 Task: Check the average views per listing of island bar in the last 3 years.
Action: Mouse moved to (761, 169)
Screenshot: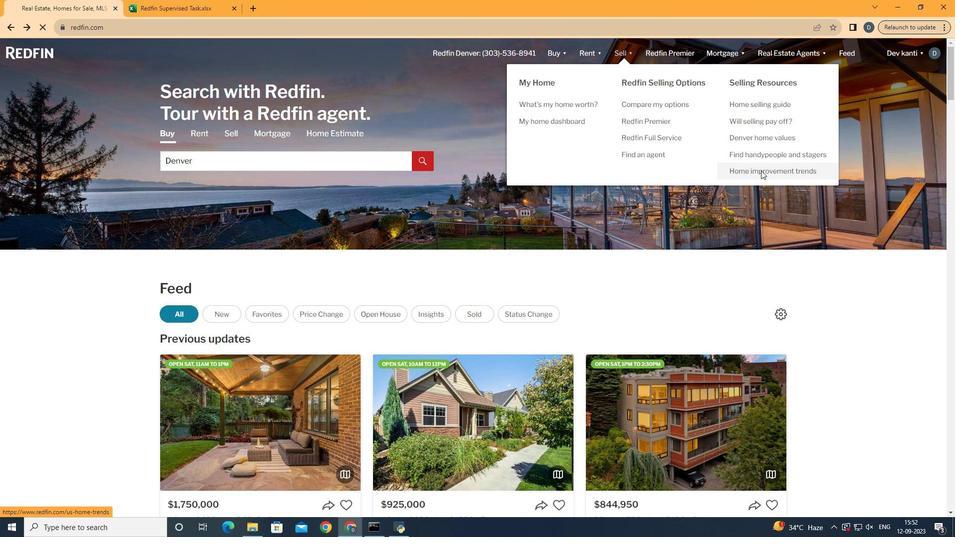 
Action: Mouse pressed left at (761, 169)
Screenshot: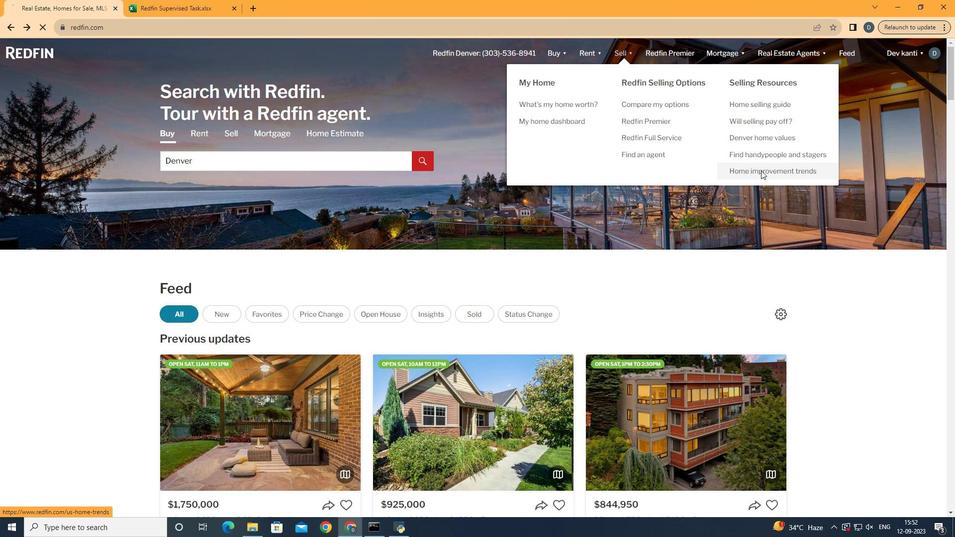 
Action: Mouse moved to (245, 191)
Screenshot: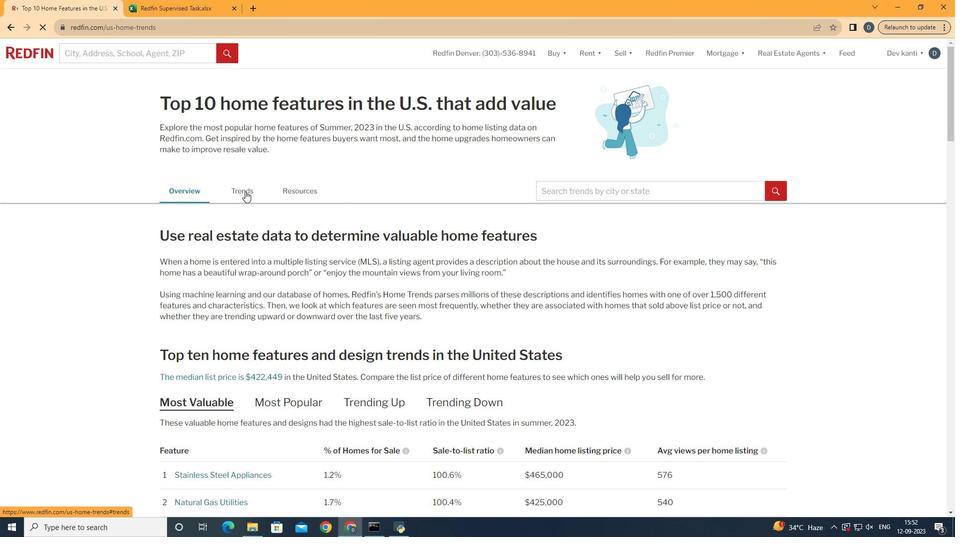 
Action: Mouse pressed left at (245, 191)
Screenshot: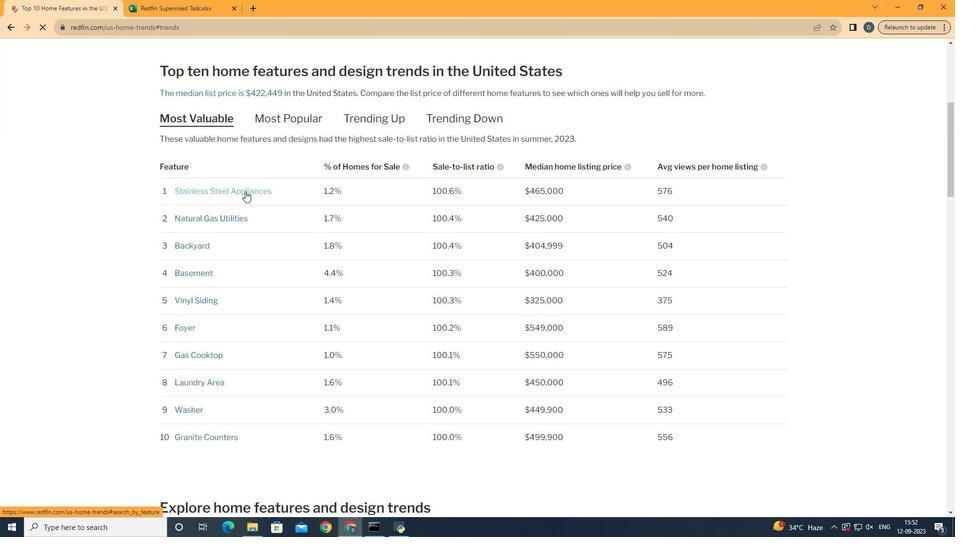 
Action: Mouse moved to (332, 290)
Screenshot: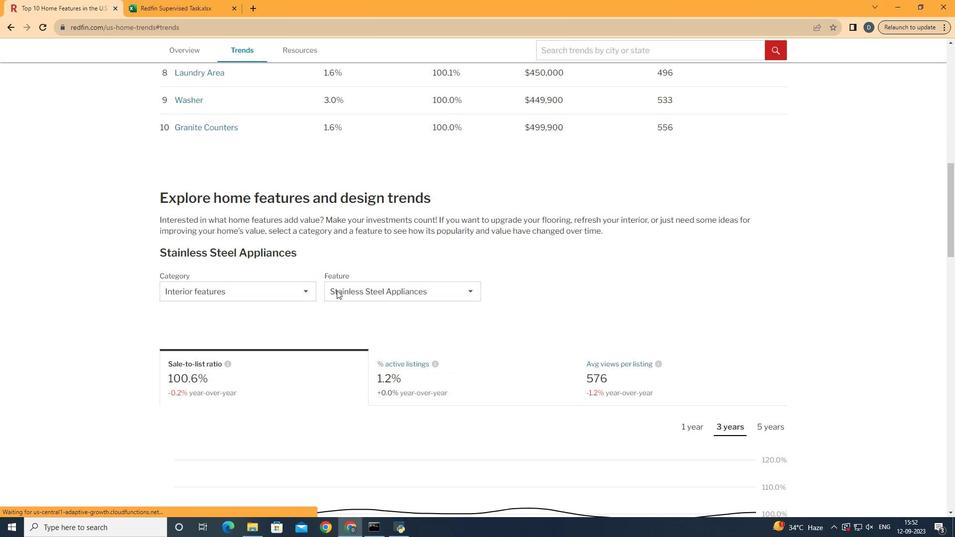 
Action: Mouse scrolled (332, 290) with delta (0, 0)
Screenshot: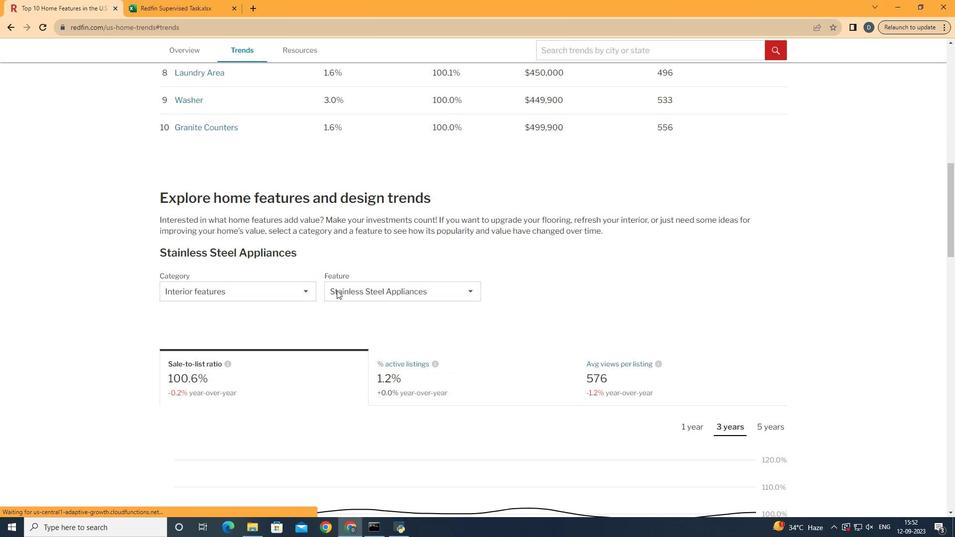 
Action: Mouse moved to (333, 290)
Screenshot: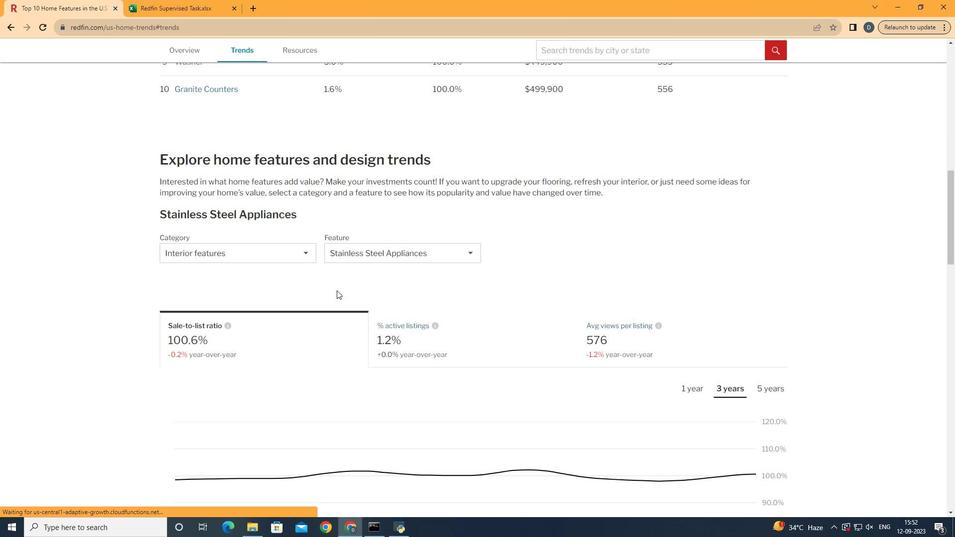 
Action: Mouse scrolled (333, 290) with delta (0, 0)
Screenshot: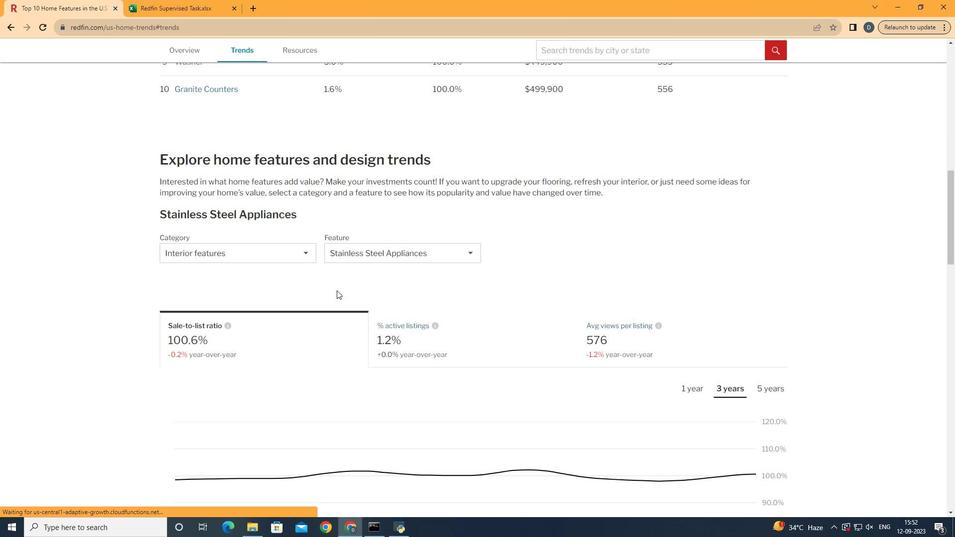 
Action: Mouse moved to (333, 290)
Screenshot: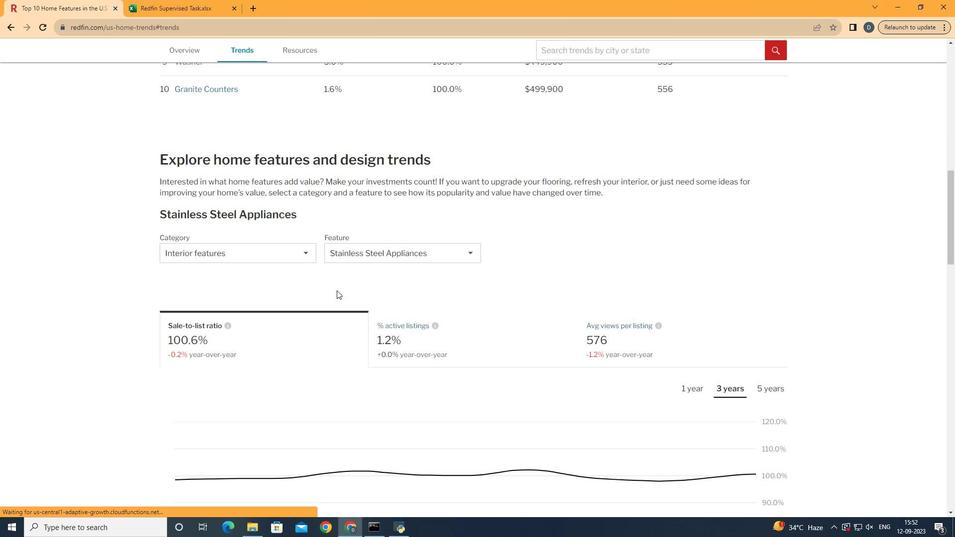
Action: Mouse scrolled (333, 290) with delta (0, 0)
Screenshot: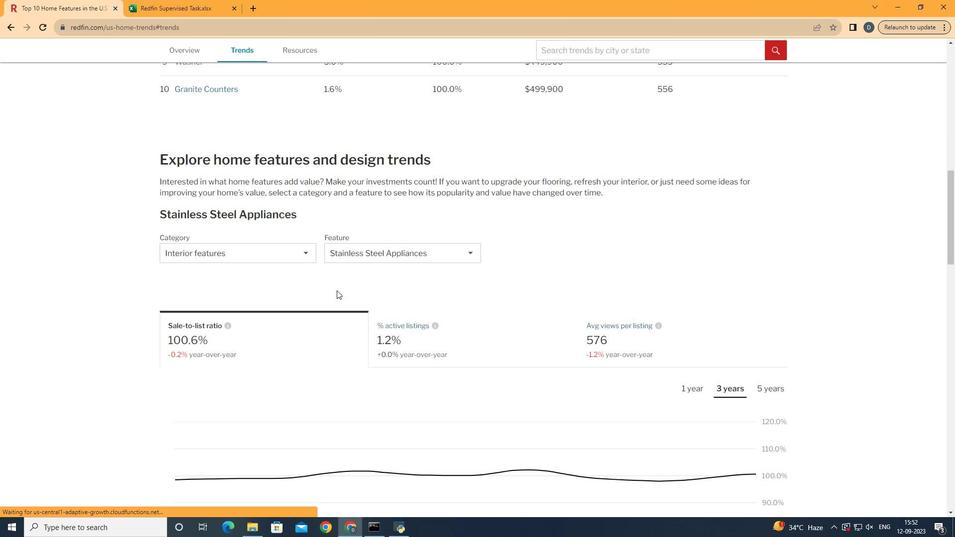 
Action: Mouse moved to (333, 290)
Screenshot: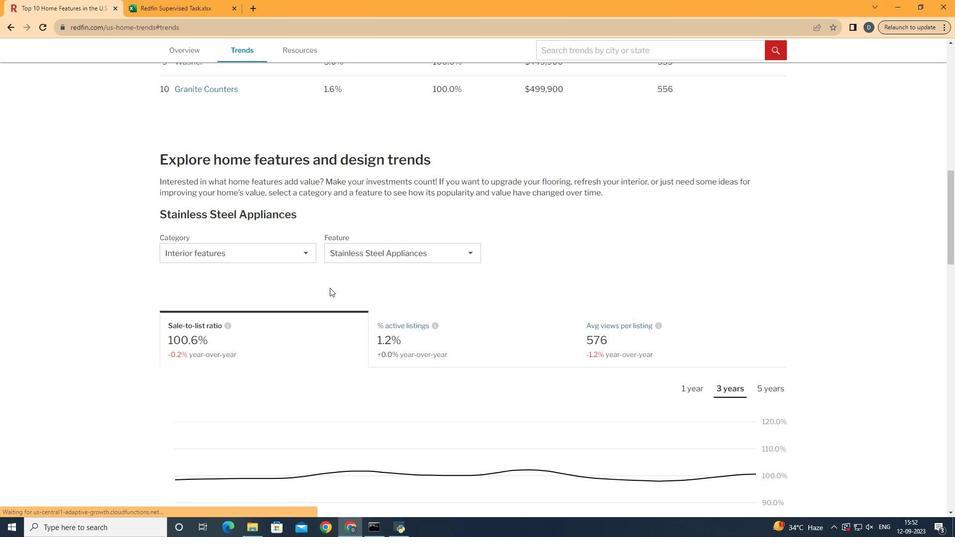 
Action: Mouse scrolled (333, 290) with delta (0, 0)
Screenshot: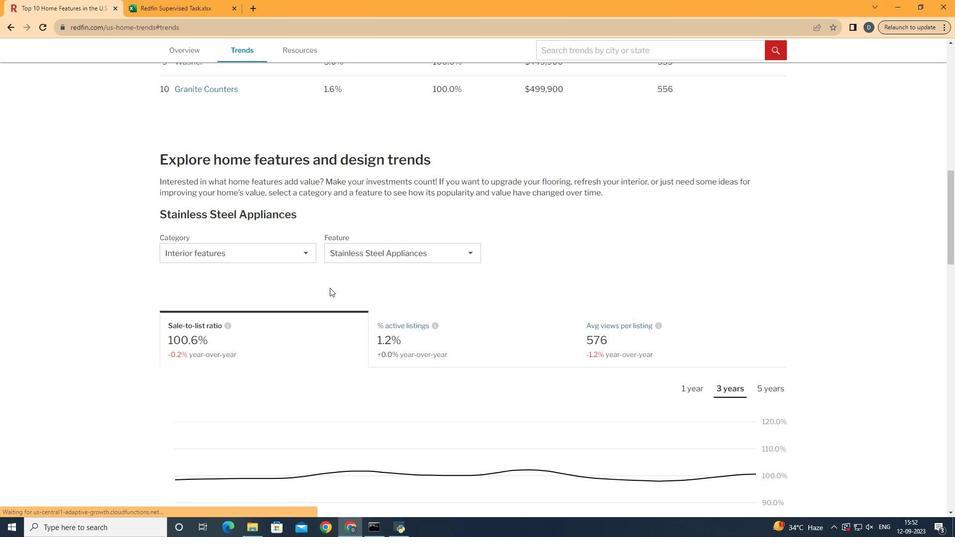 
Action: Mouse moved to (335, 290)
Screenshot: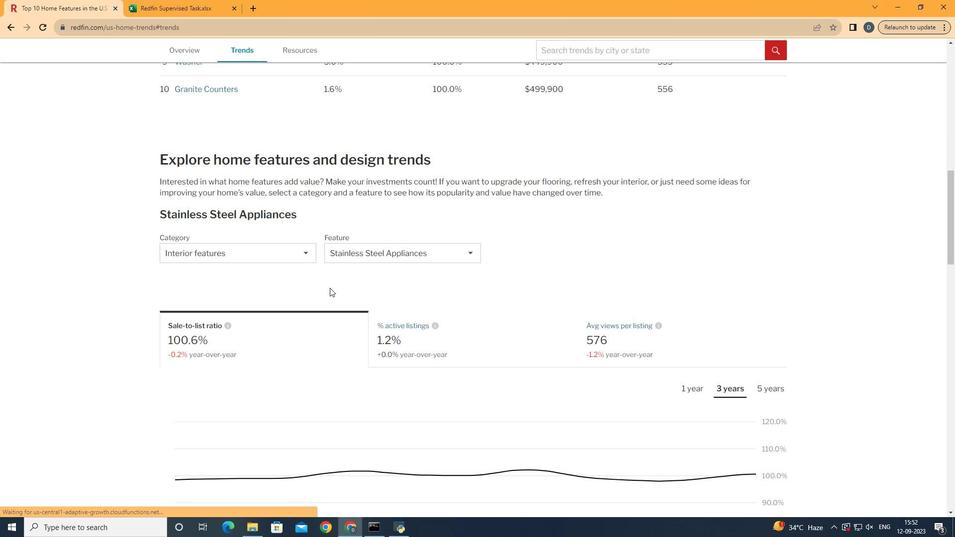 
Action: Mouse scrolled (334, 290) with delta (0, 0)
Screenshot: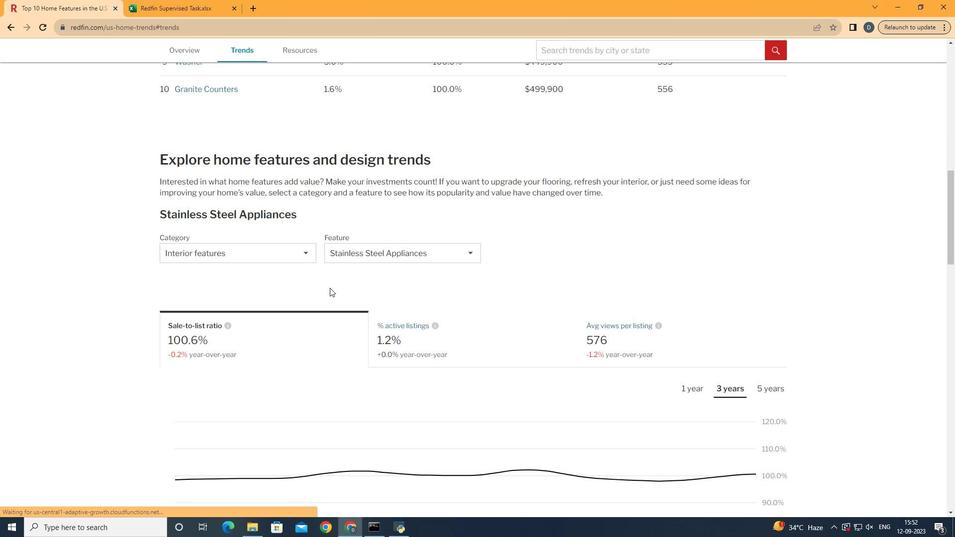 
Action: Mouse moved to (335, 290)
Screenshot: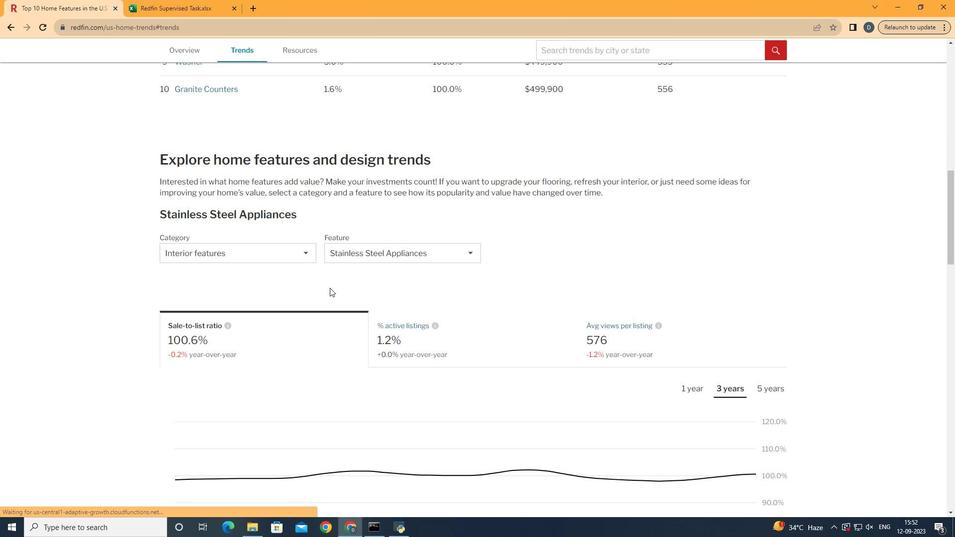 
Action: Mouse scrolled (335, 290) with delta (0, 0)
Screenshot: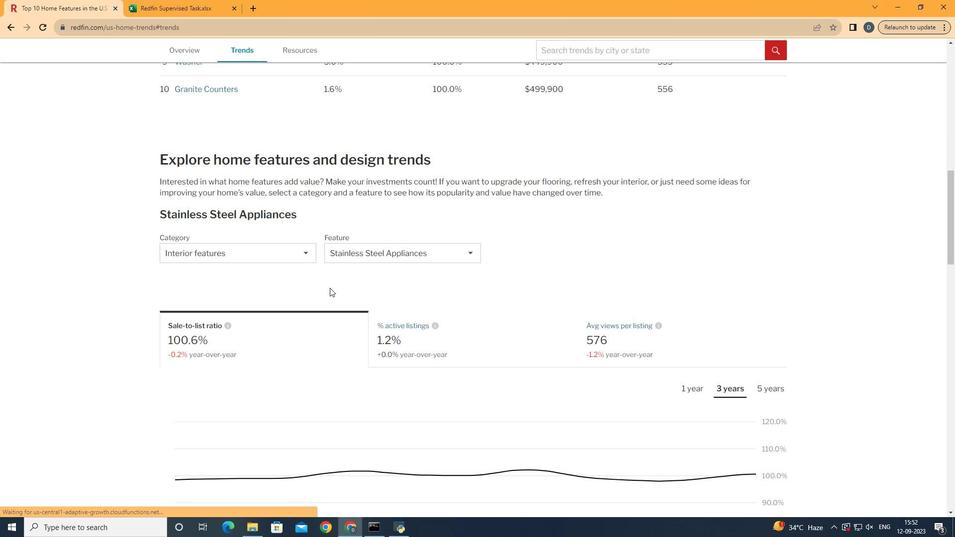 
Action: Mouse moved to (335, 290)
Screenshot: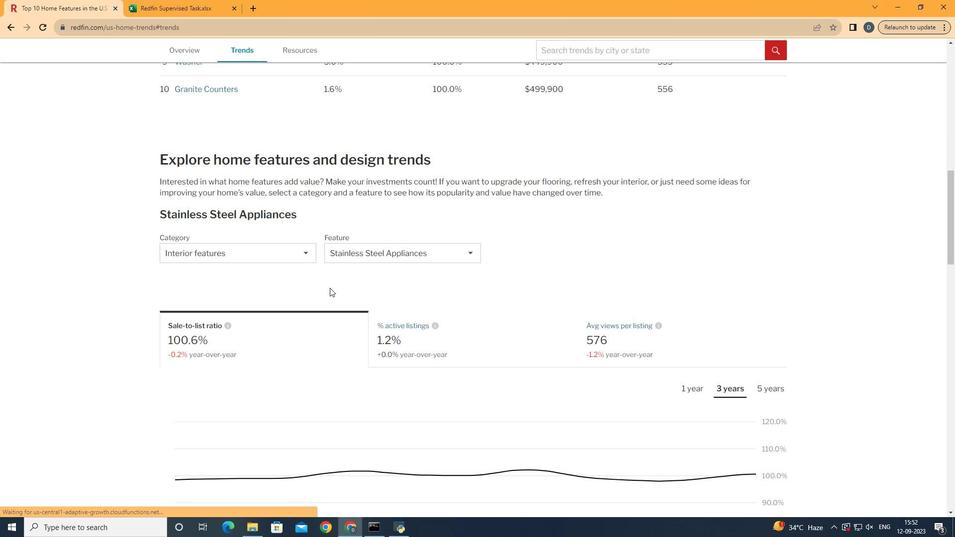 
Action: Mouse scrolled (335, 290) with delta (0, 0)
Screenshot: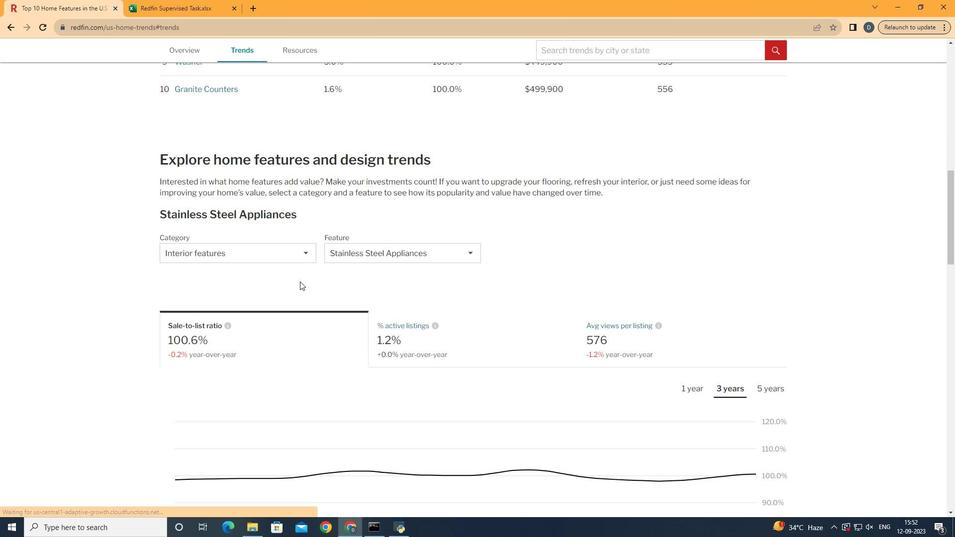 
Action: Mouse moved to (250, 259)
Screenshot: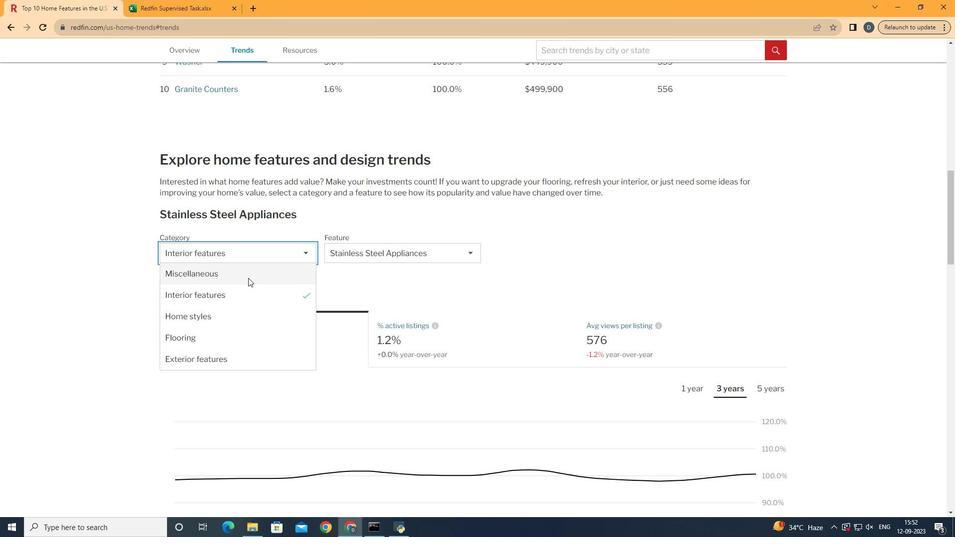 
Action: Mouse pressed left at (250, 259)
Screenshot: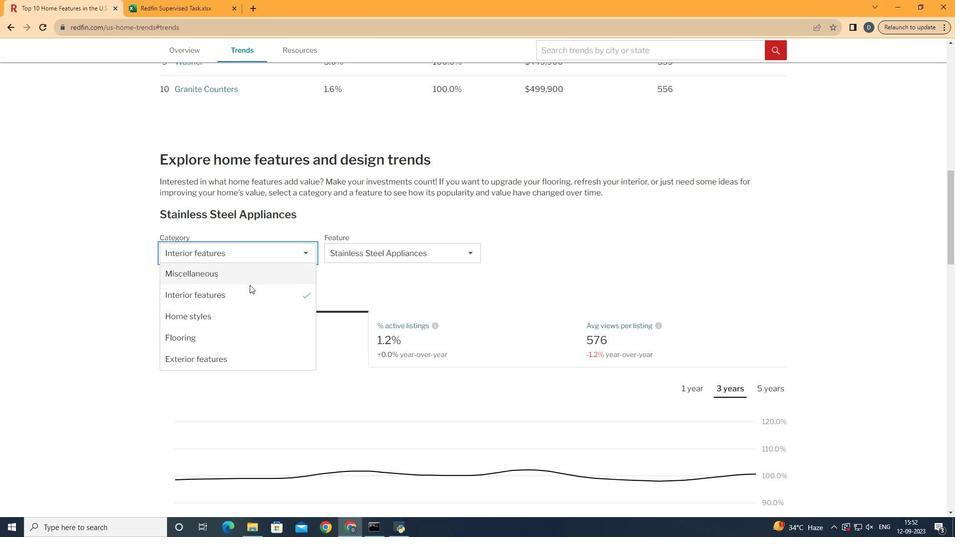 
Action: Mouse moved to (251, 290)
Screenshot: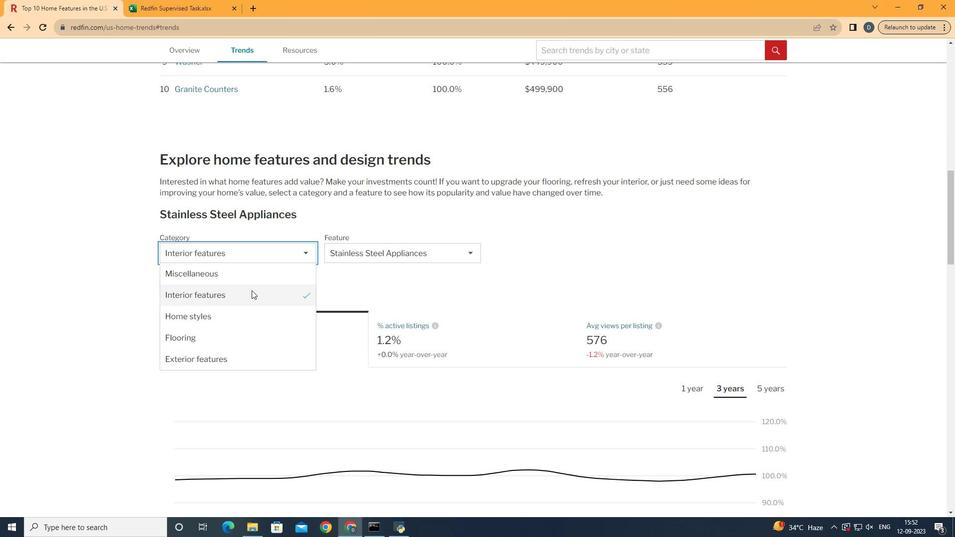 
Action: Mouse pressed left at (251, 290)
Screenshot: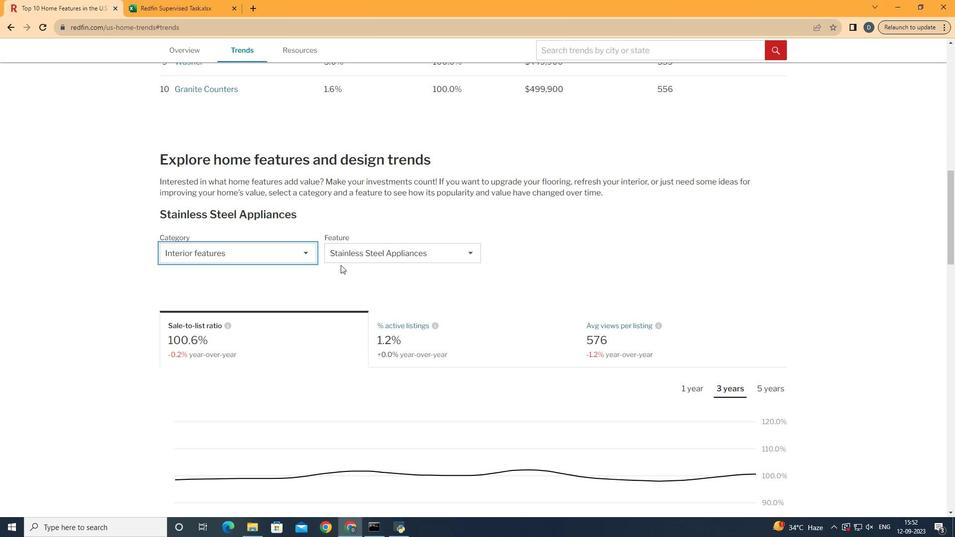
Action: Mouse moved to (374, 253)
Screenshot: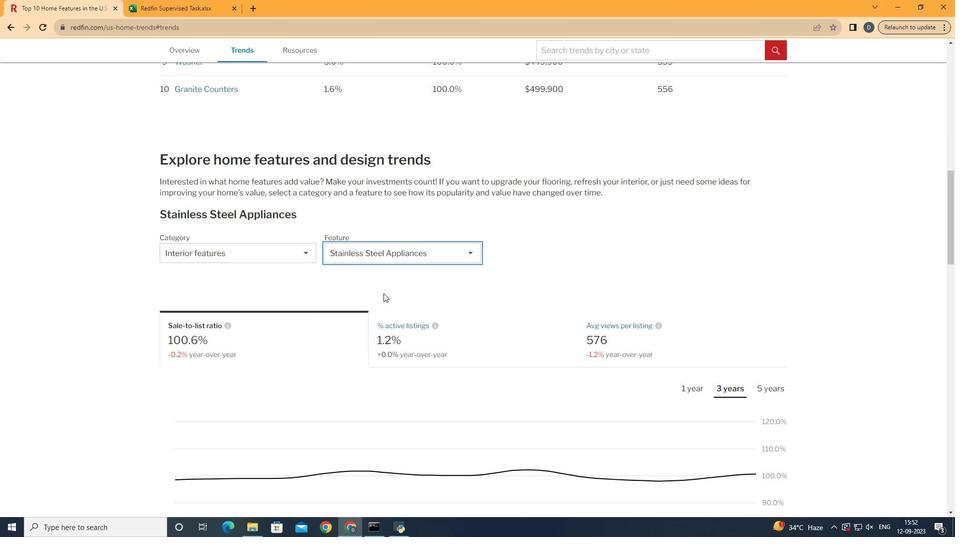 
Action: Mouse pressed left at (374, 253)
Screenshot: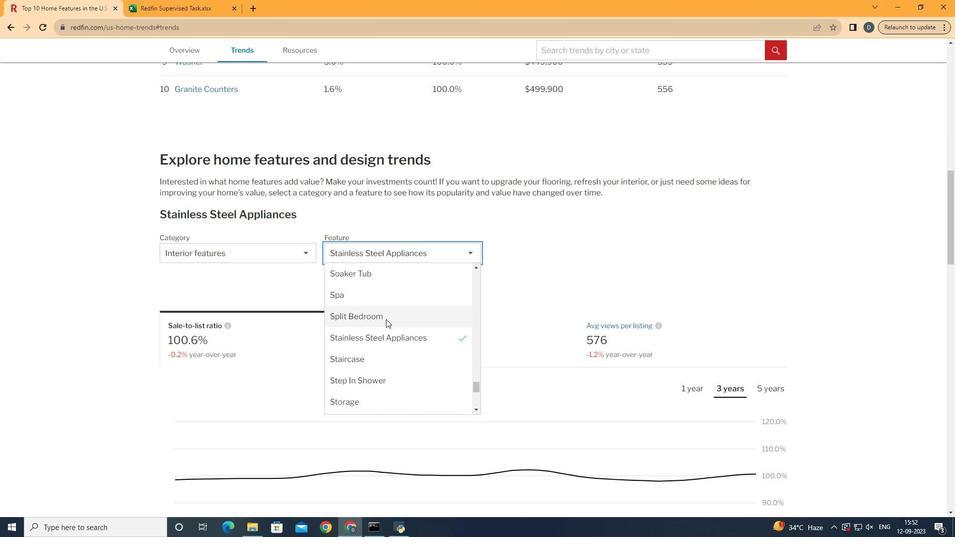 
Action: Mouse moved to (386, 320)
Screenshot: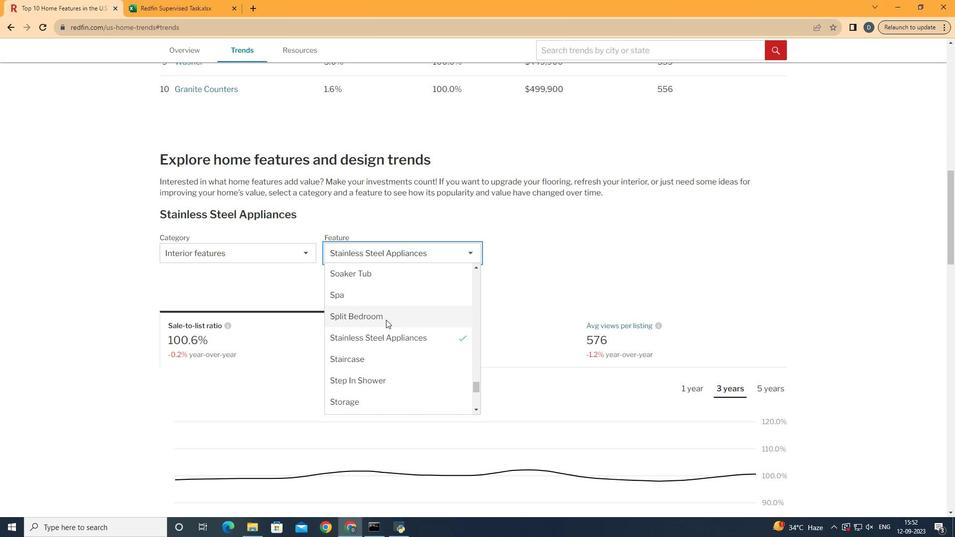 
Action: Mouse scrolled (386, 320) with delta (0, 0)
Screenshot: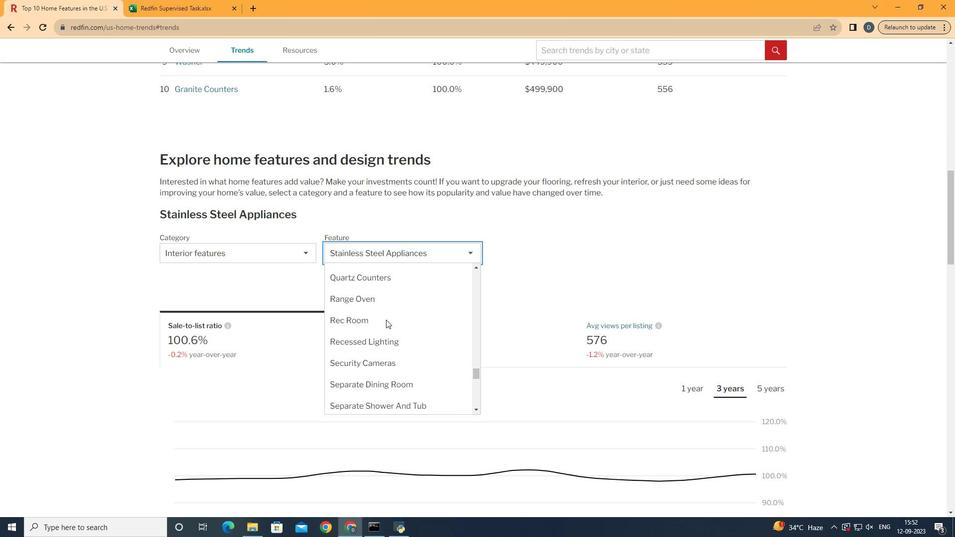 
Action: Mouse scrolled (386, 320) with delta (0, 0)
Screenshot: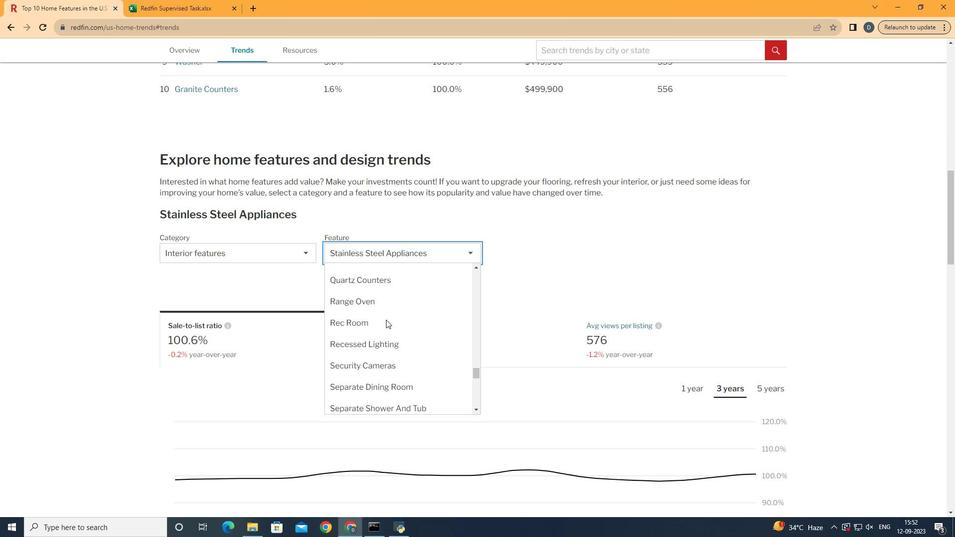 
Action: Mouse scrolled (386, 320) with delta (0, 0)
Screenshot: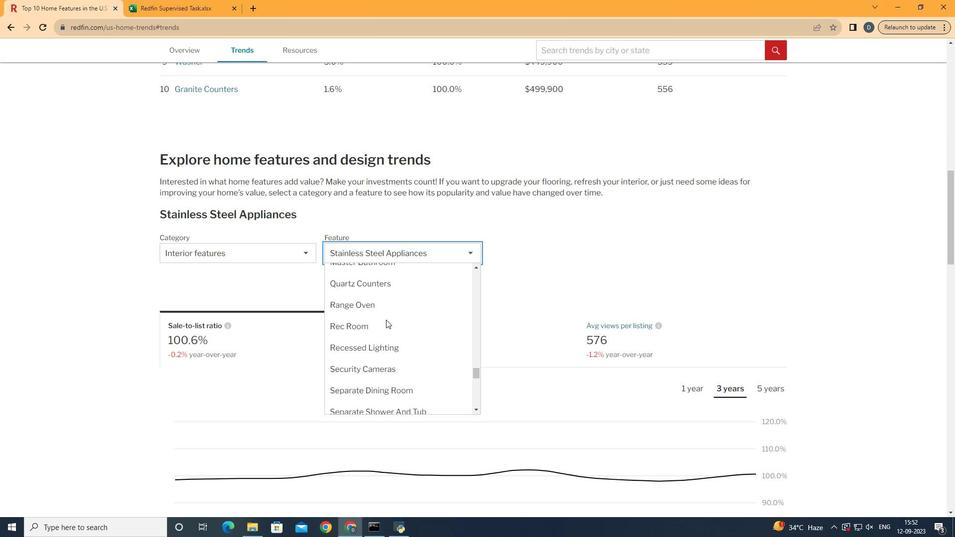 
Action: Mouse scrolled (386, 320) with delta (0, 0)
Screenshot: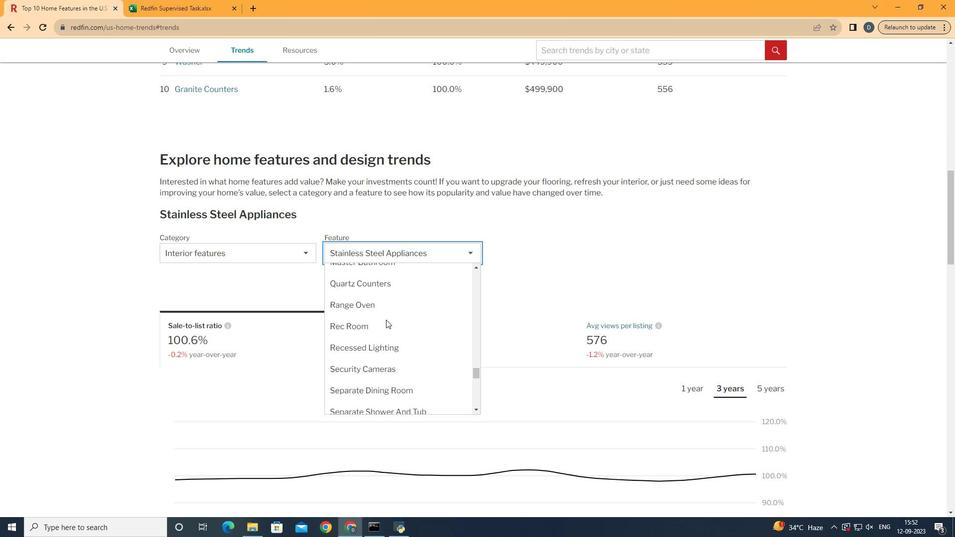 
Action: Mouse scrolled (386, 320) with delta (0, 0)
Screenshot: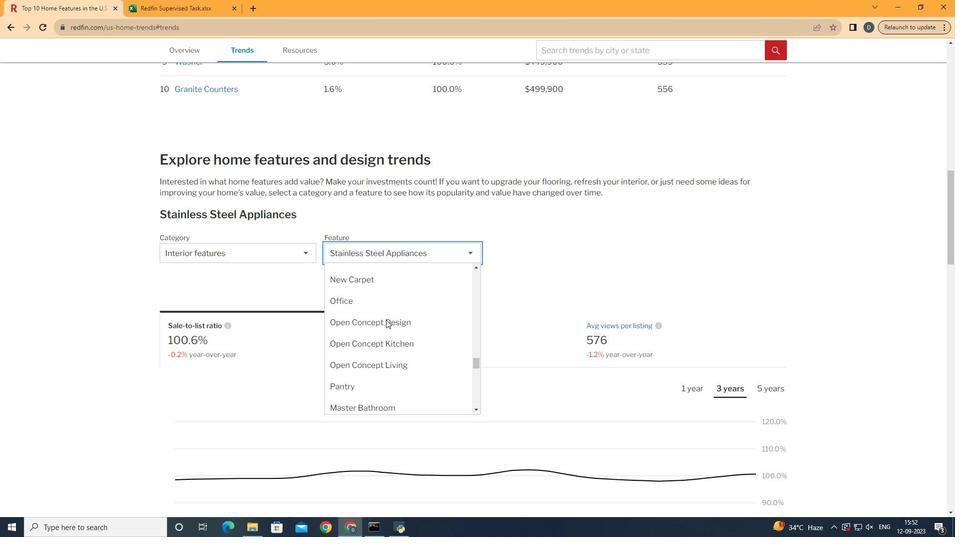 
Action: Mouse scrolled (386, 320) with delta (0, 0)
Screenshot: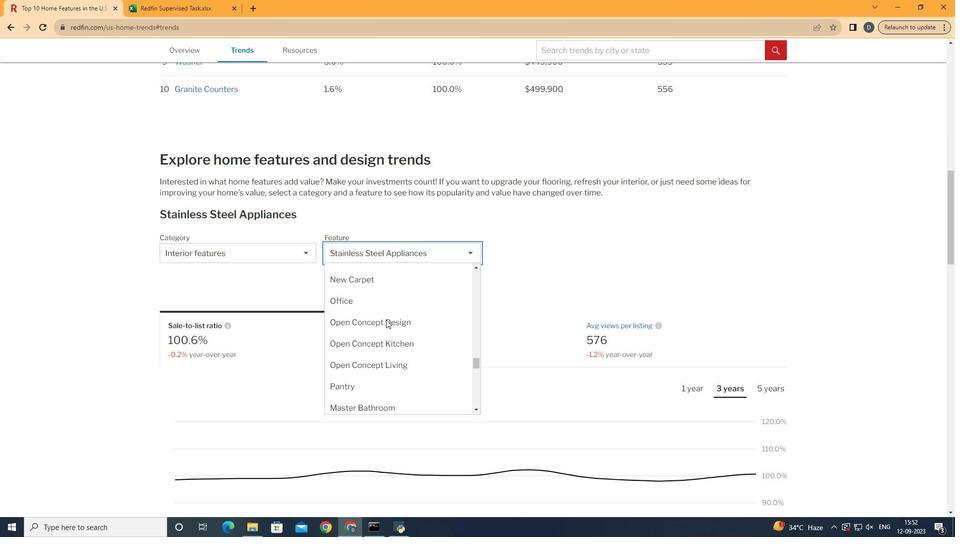 
Action: Mouse scrolled (386, 320) with delta (0, 0)
Screenshot: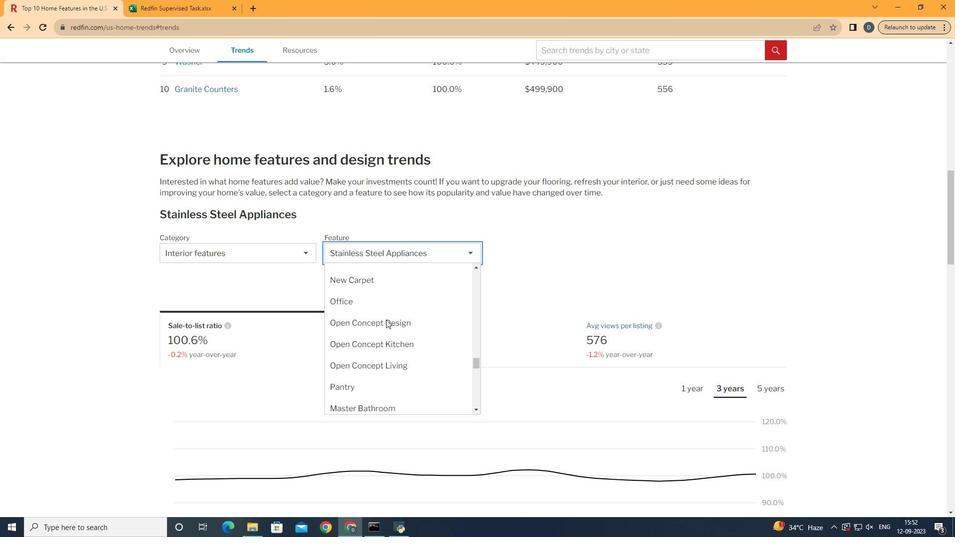 
Action: Mouse scrolled (386, 320) with delta (0, 0)
Screenshot: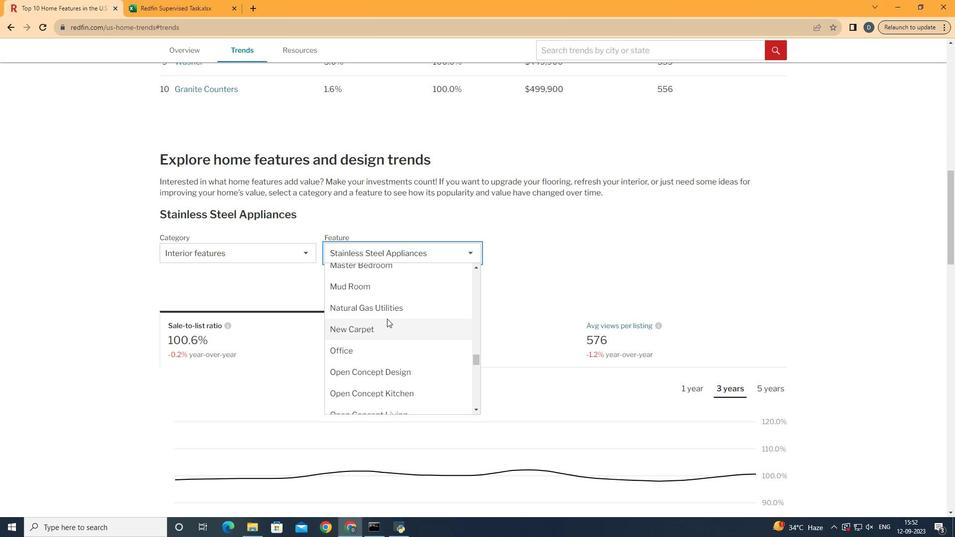 
Action: Mouse moved to (387, 308)
Screenshot: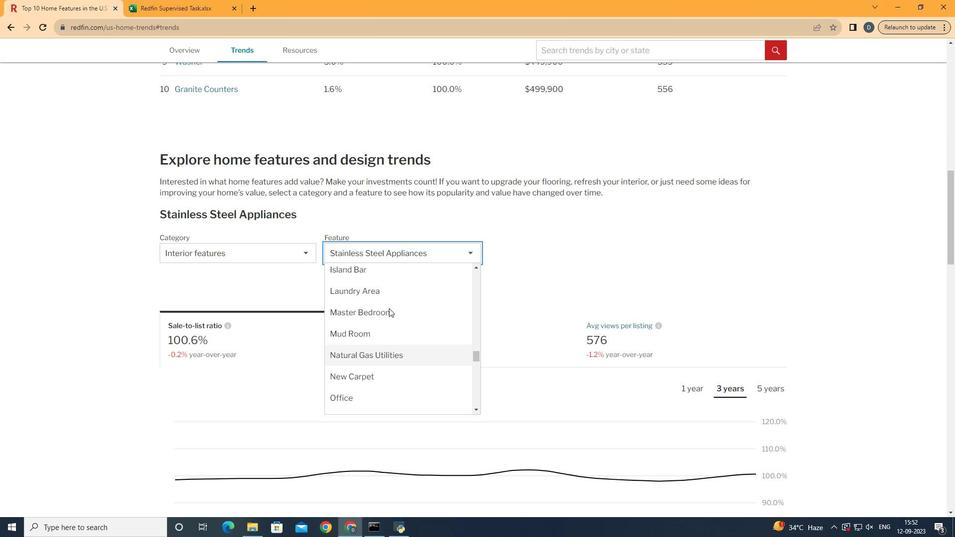 
Action: Mouse scrolled (387, 309) with delta (0, 0)
Screenshot: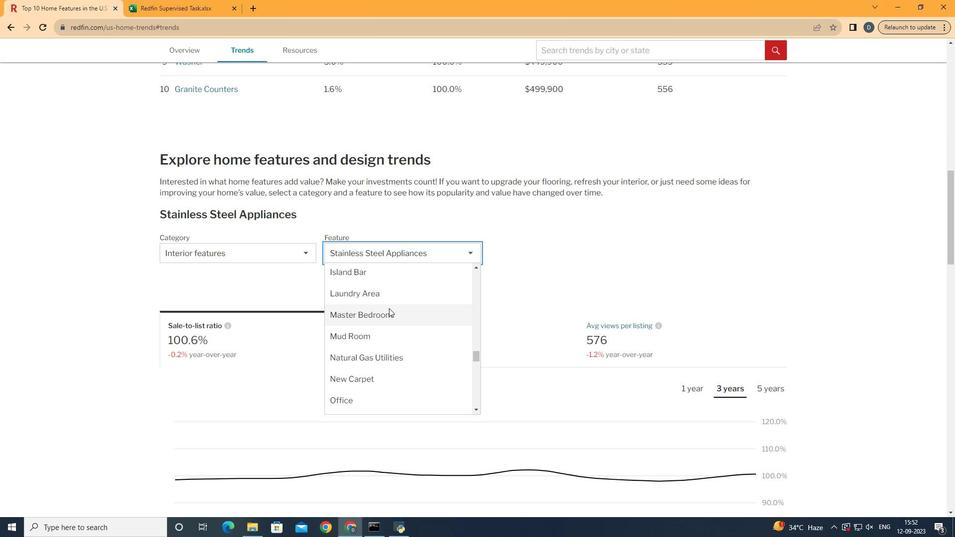 
Action: Mouse moved to (412, 280)
Screenshot: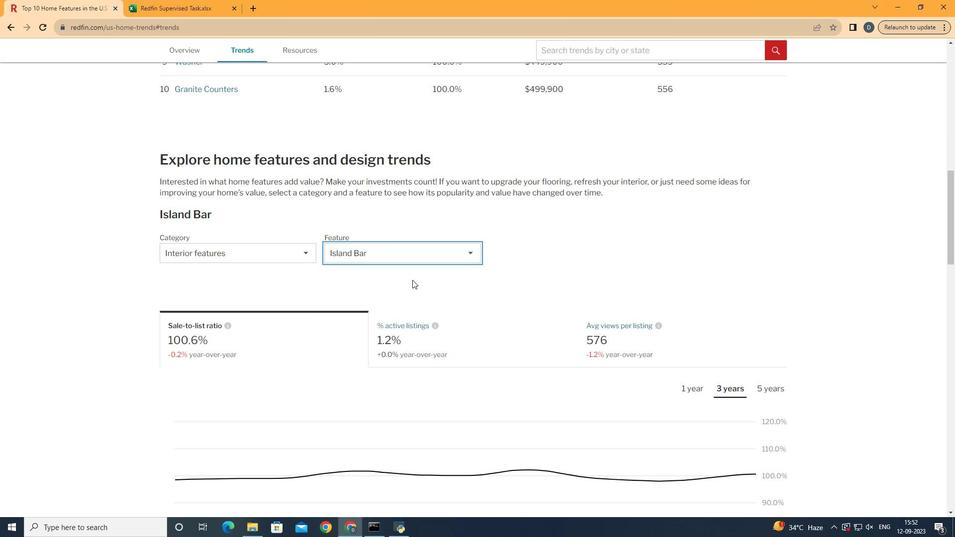 
Action: Mouse pressed left at (412, 280)
Screenshot: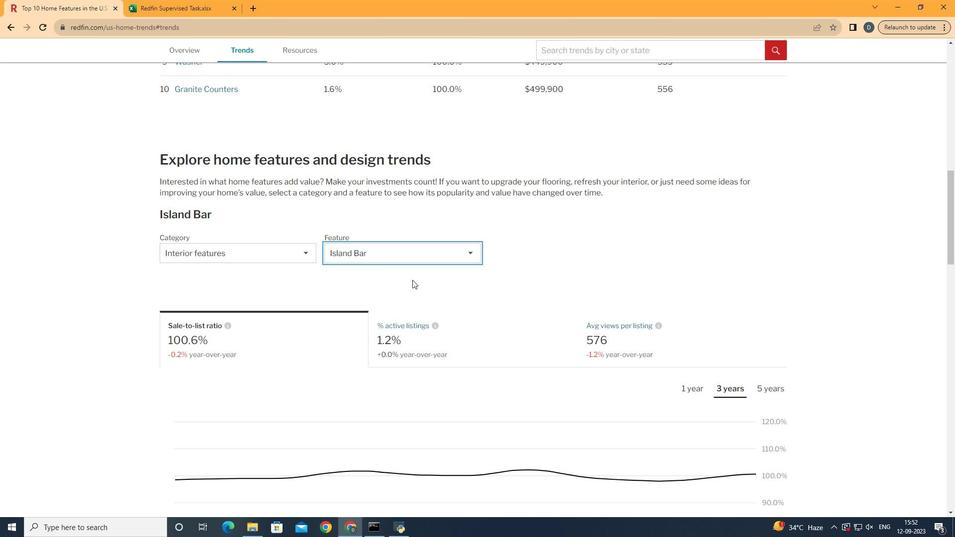 
Action: Mouse moved to (695, 324)
Screenshot: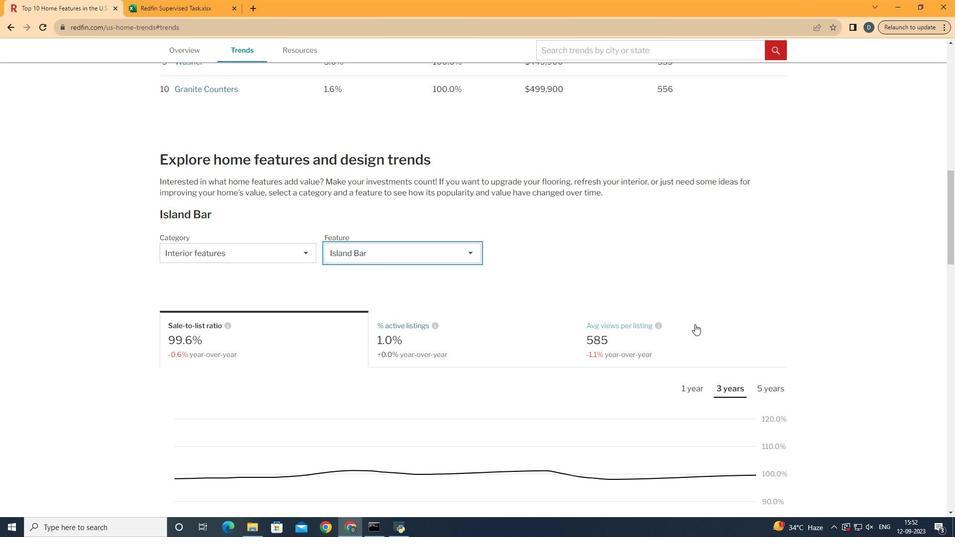 
Action: Mouse pressed left at (695, 324)
Screenshot: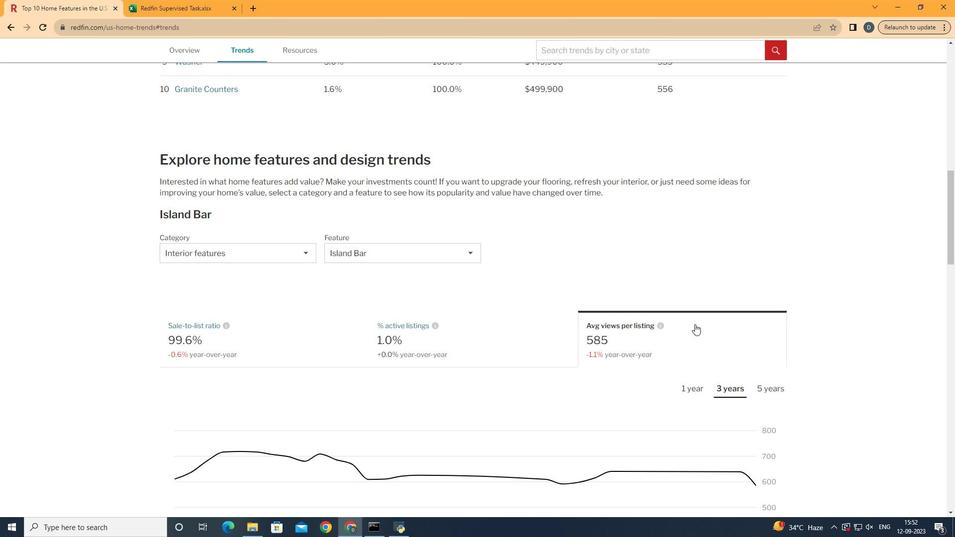 
Action: Mouse moved to (698, 324)
Screenshot: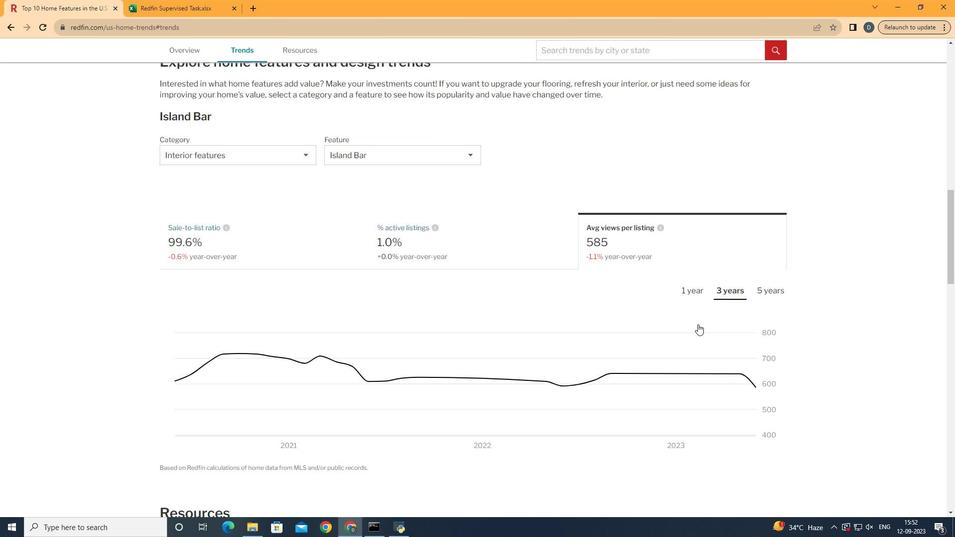 
Action: Mouse scrolled (698, 324) with delta (0, 0)
Screenshot: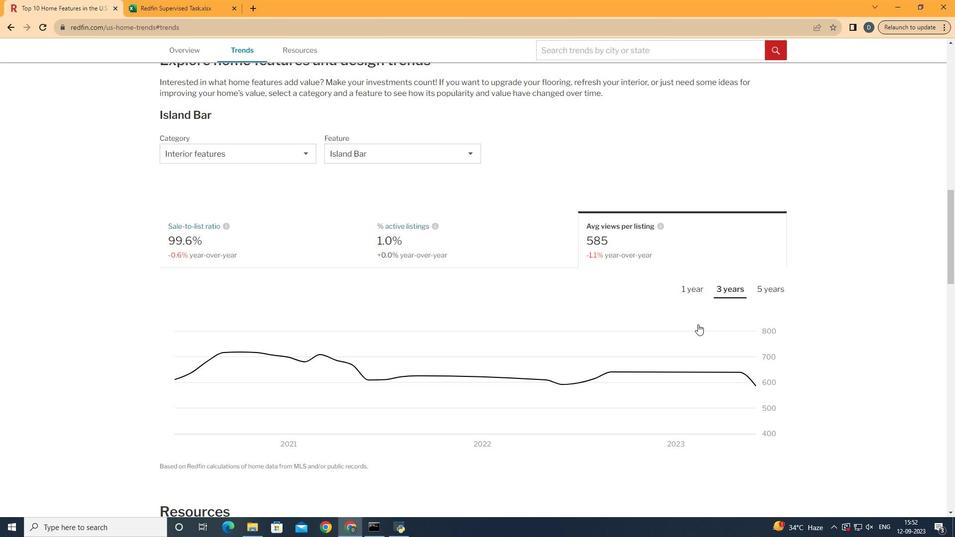 
Action: Mouse scrolled (698, 324) with delta (0, 0)
Screenshot: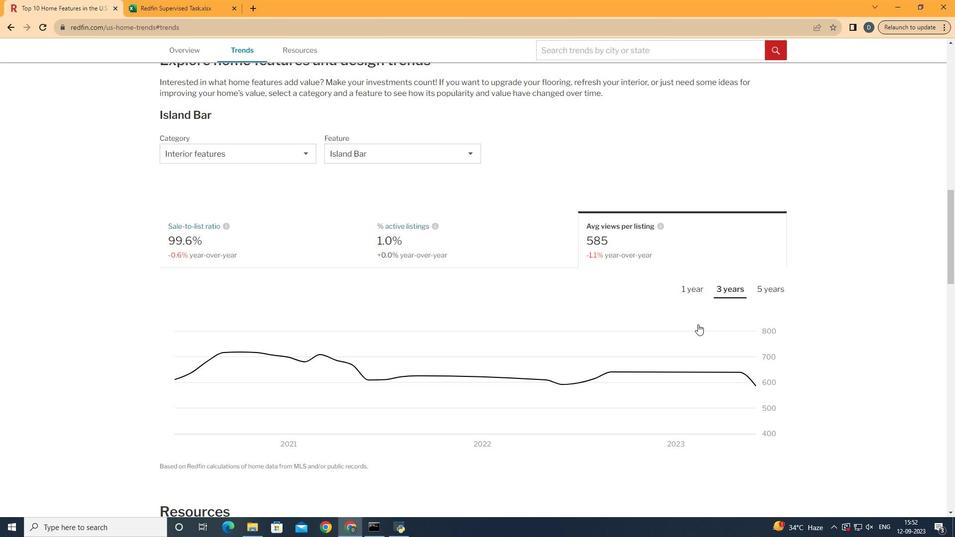 
Action: Mouse moved to (699, 324)
Screenshot: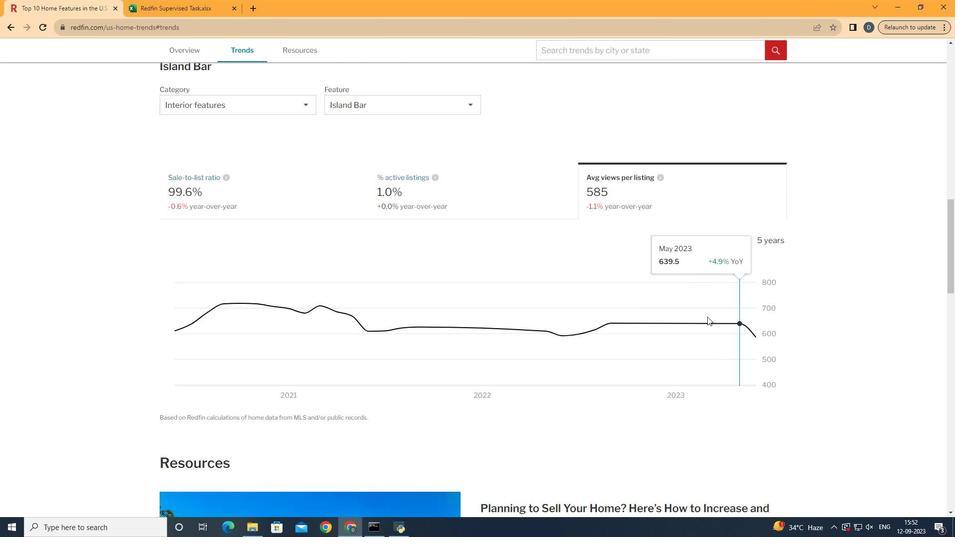 
Action: Mouse scrolled (699, 323) with delta (0, 0)
Screenshot: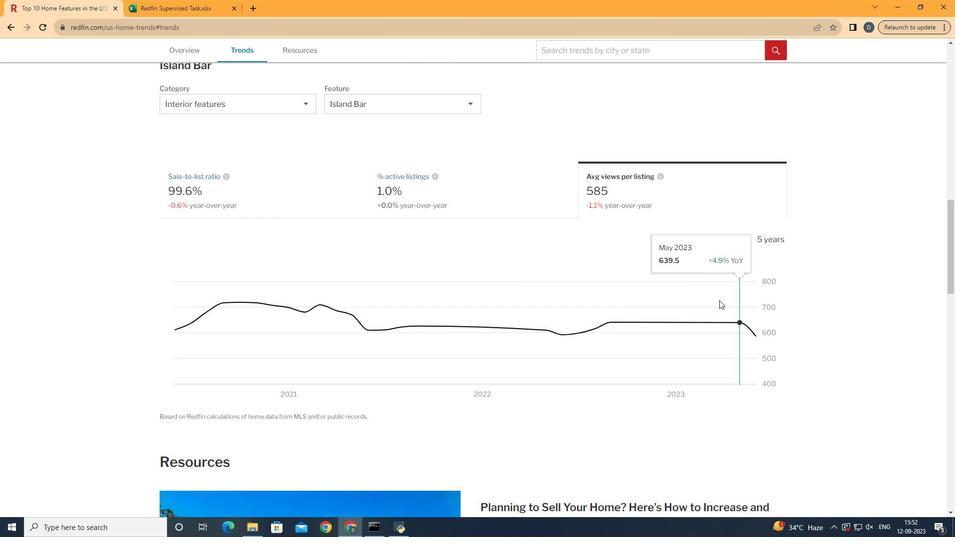
Action: Mouse moved to (729, 241)
Screenshot: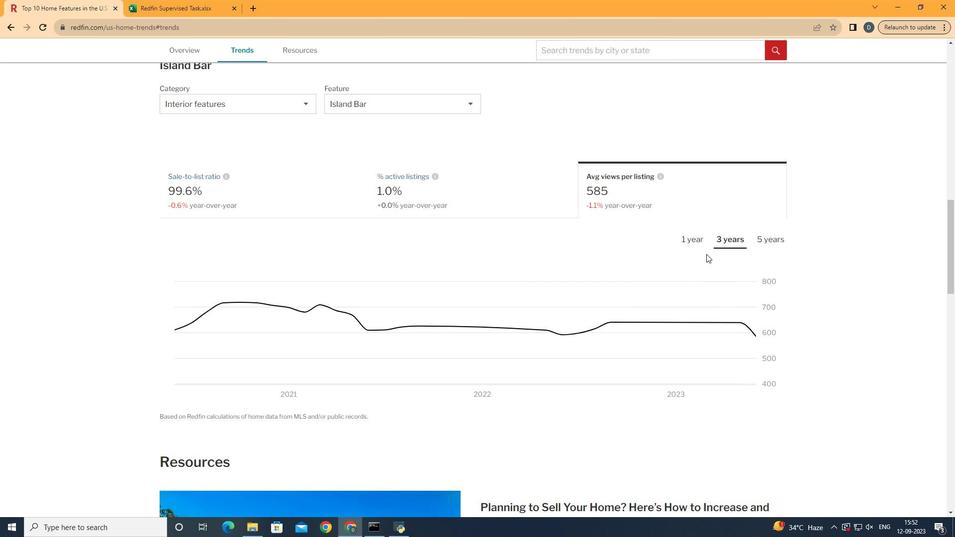 
Action: Mouse pressed left at (729, 241)
Screenshot: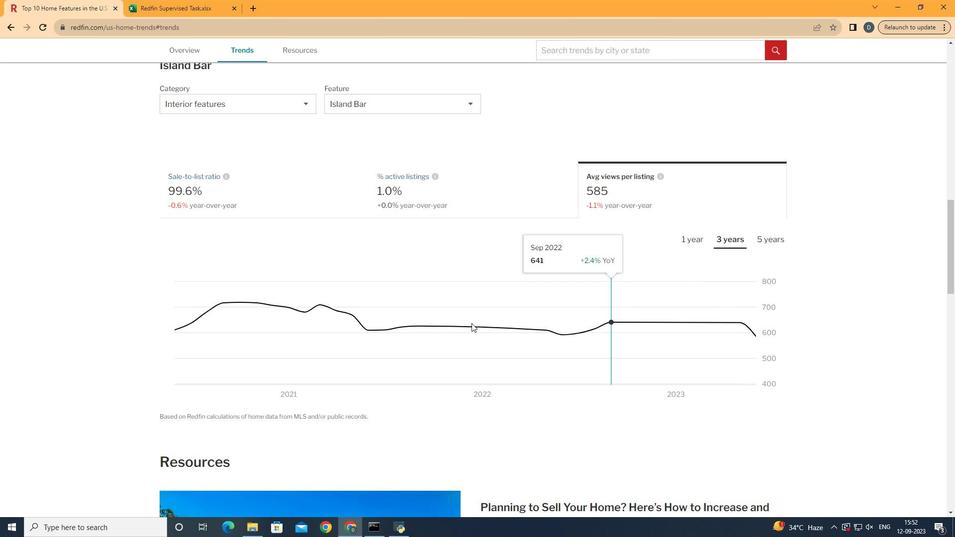 
Action: Mouse moved to (749, 315)
Screenshot: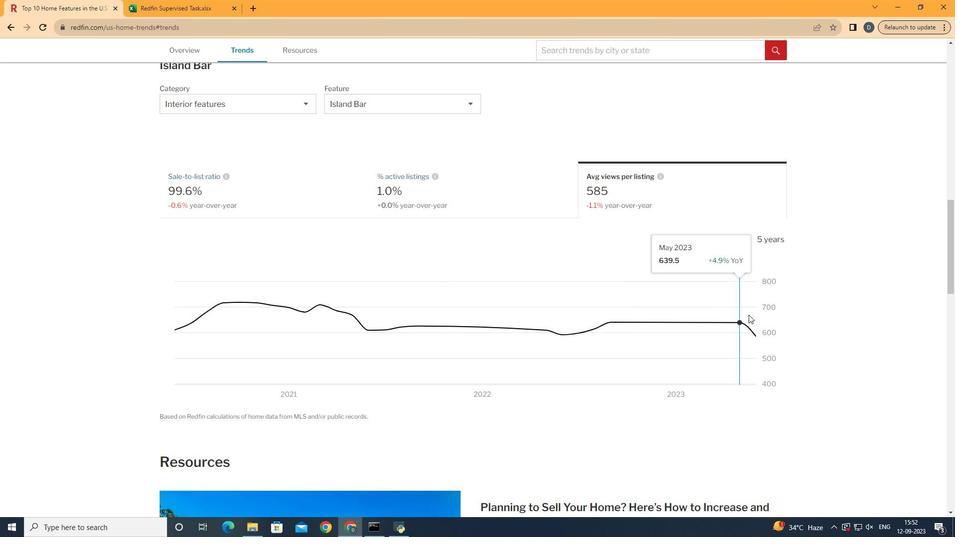 
